 Task: Create a sub task Design and Implement Solution for the task  Improve website accessibility for users with visual impairments in the project TradeWorks , assign it to team member softage.10@softage.net and update the status of the sub task to  At Risk , set the priority of the sub task to Medium.
Action: Mouse moved to (73, 441)
Screenshot: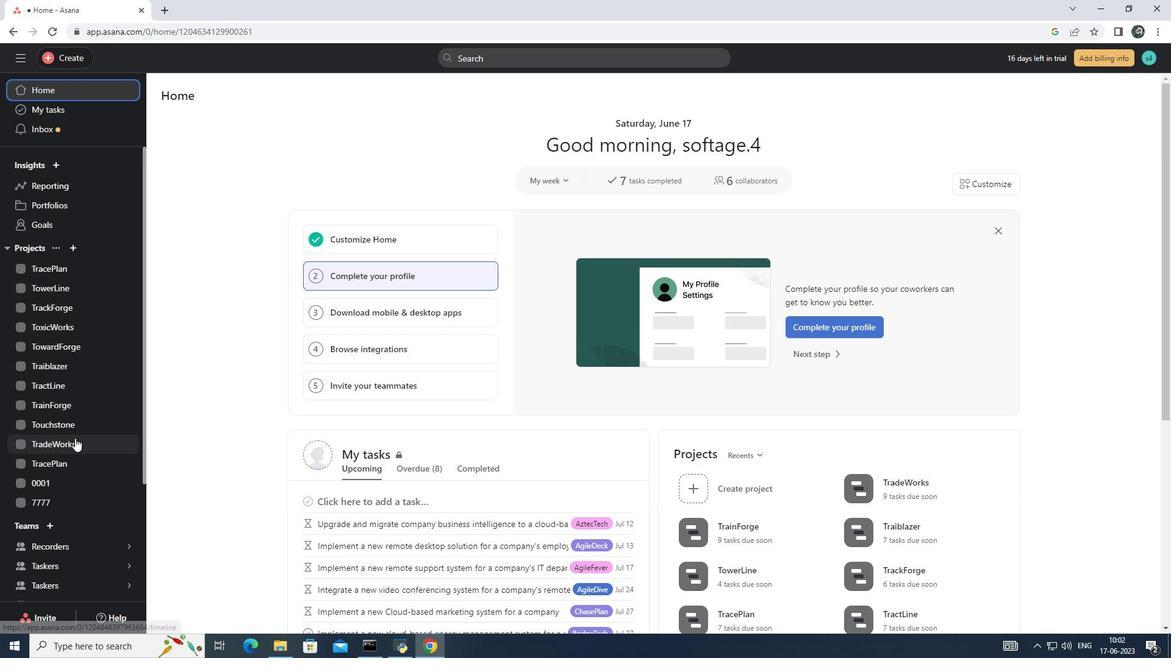 
Action: Mouse pressed left at (73, 441)
Screenshot: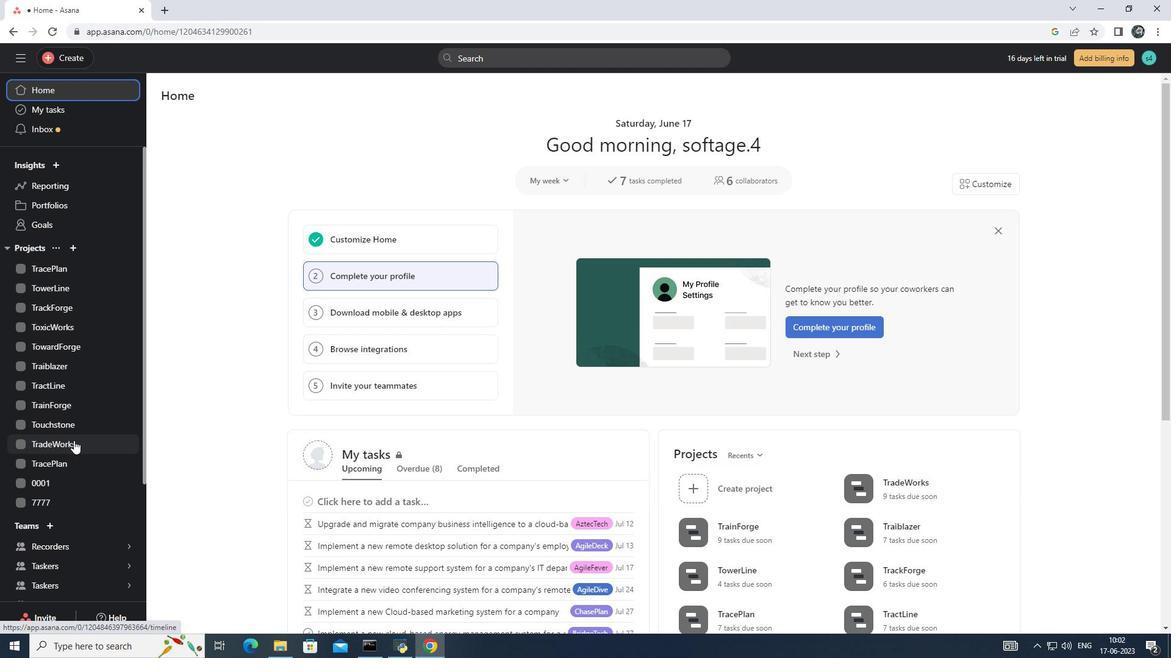 
Action: Mouse moved to (484, 286)
Screenshot: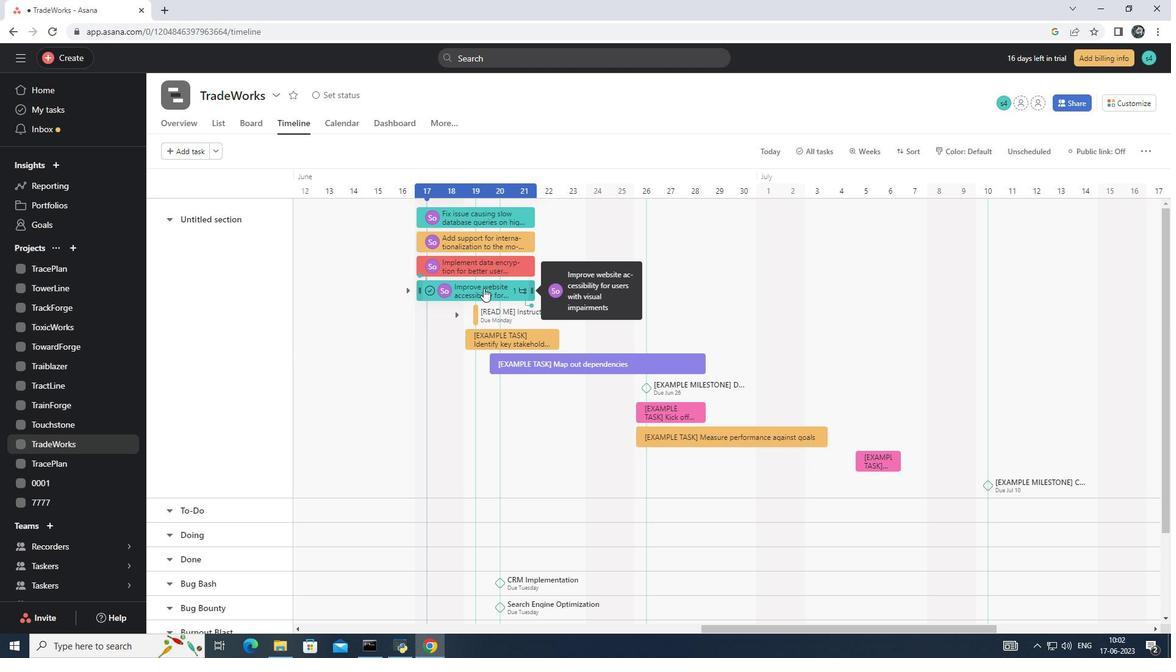 
Action: Mouse pressed left at (484, 286)
Screenshot: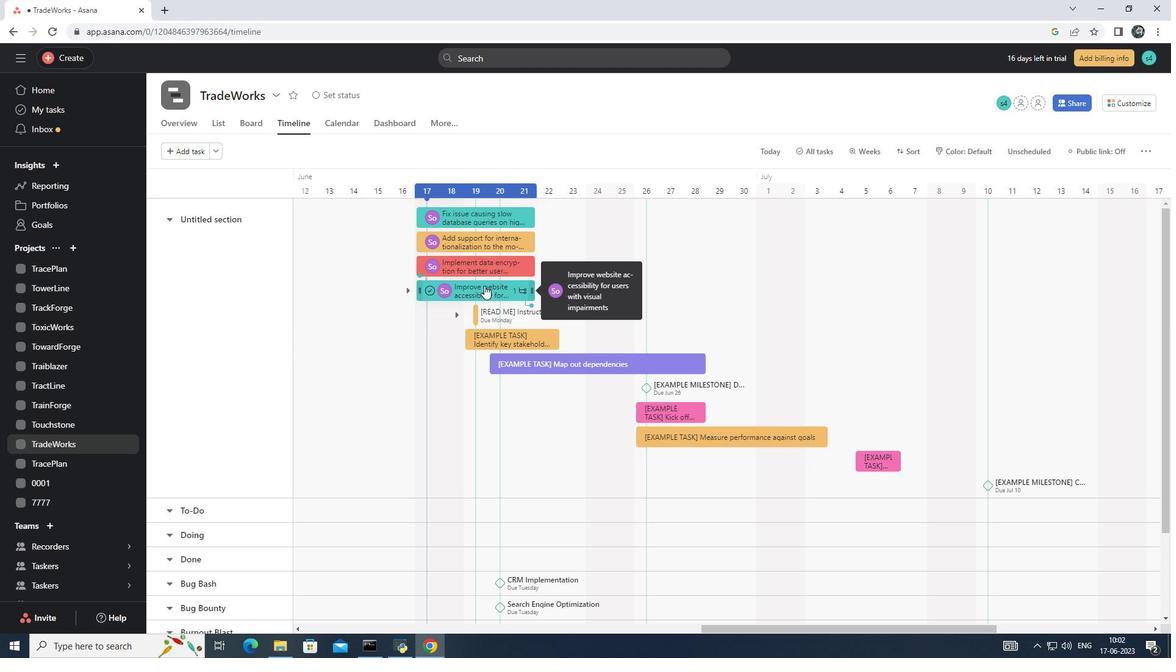 
Action: Mouse moved to (854, 502)
Screenshot: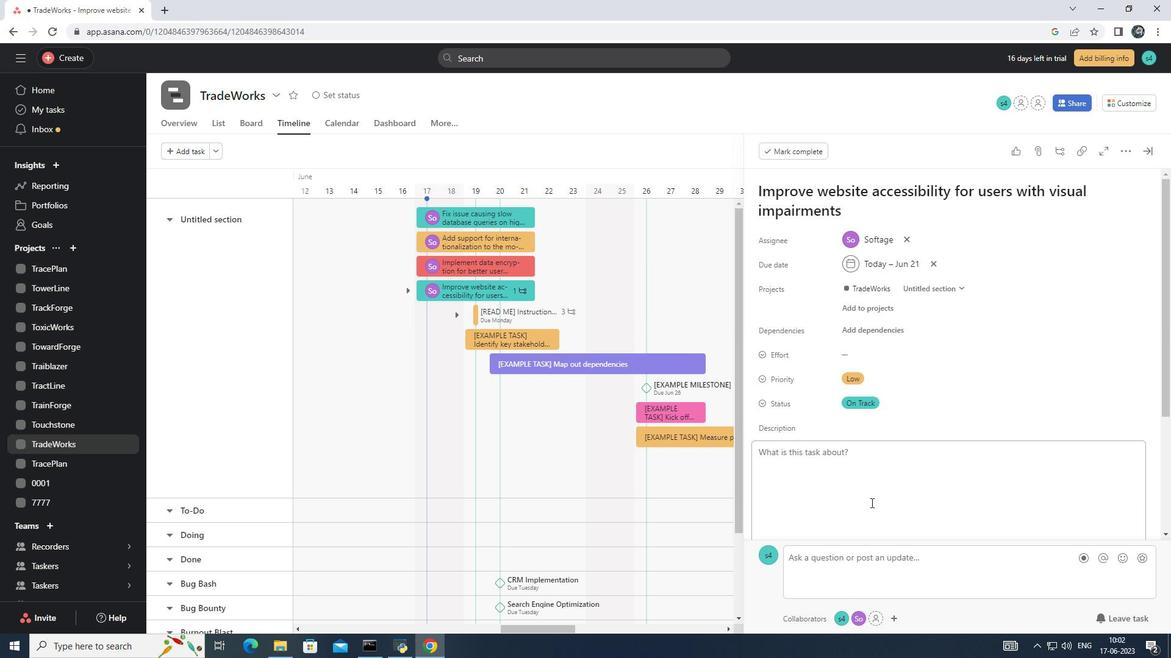 
Action: Mouse scrolled (854, 502) with delta (0, 0)
Screenshot: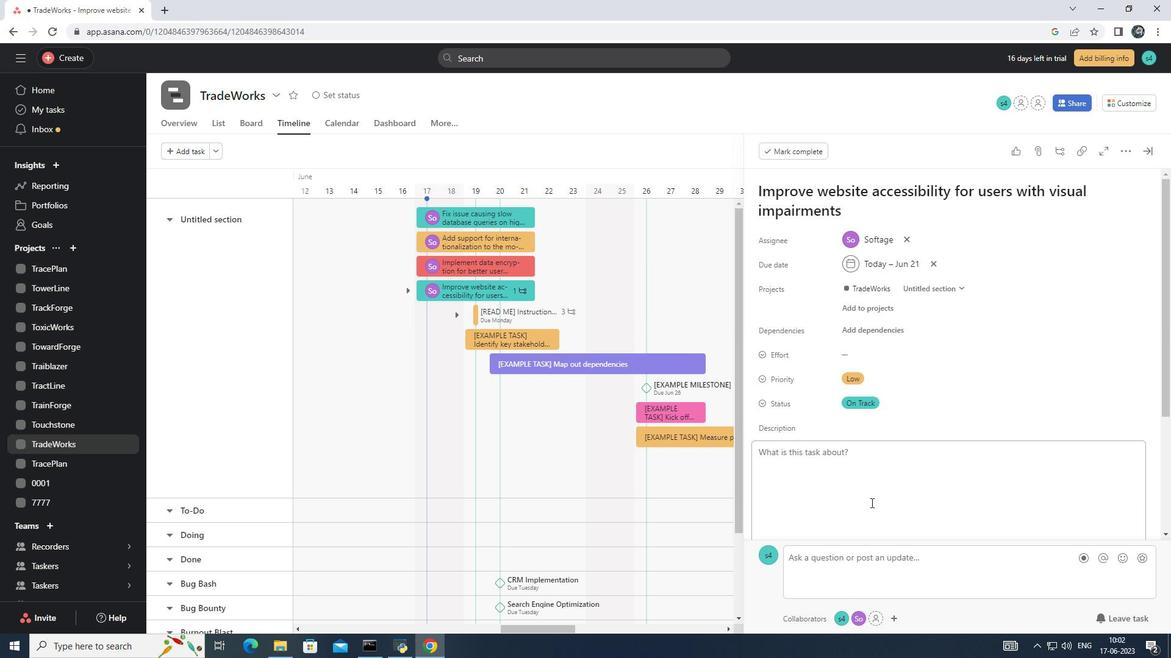 
Action: Mouse moved to (854, 502)
Screenshot: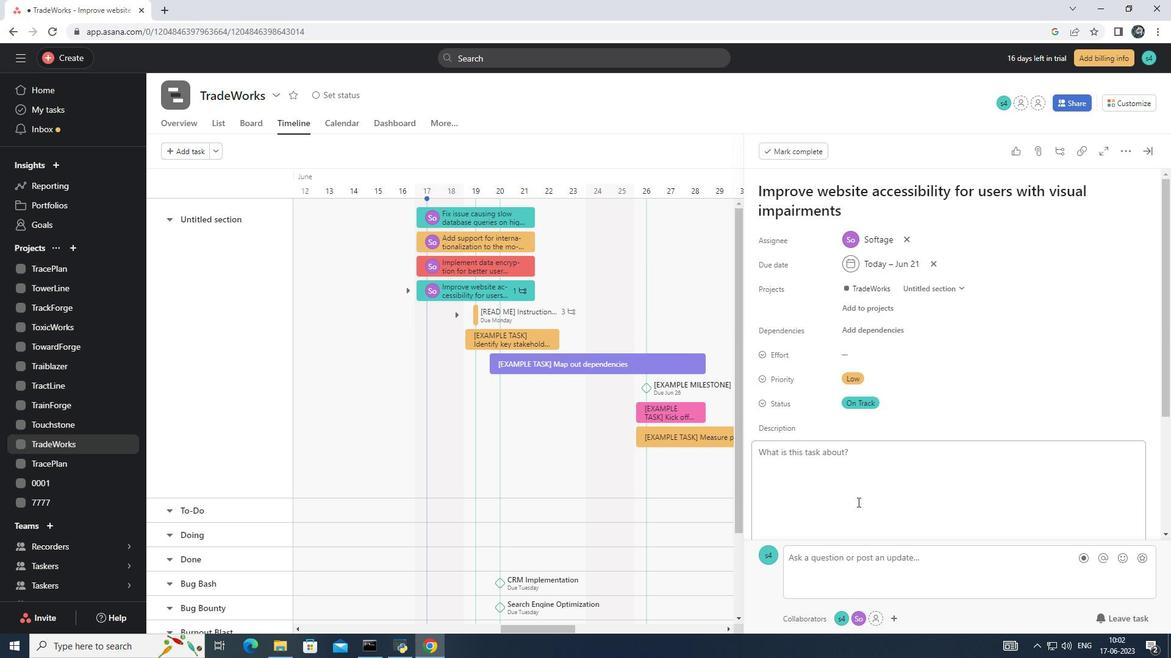 
Action: Mouse scrolled (854, 502) with delta (0, 0)
Screenshot: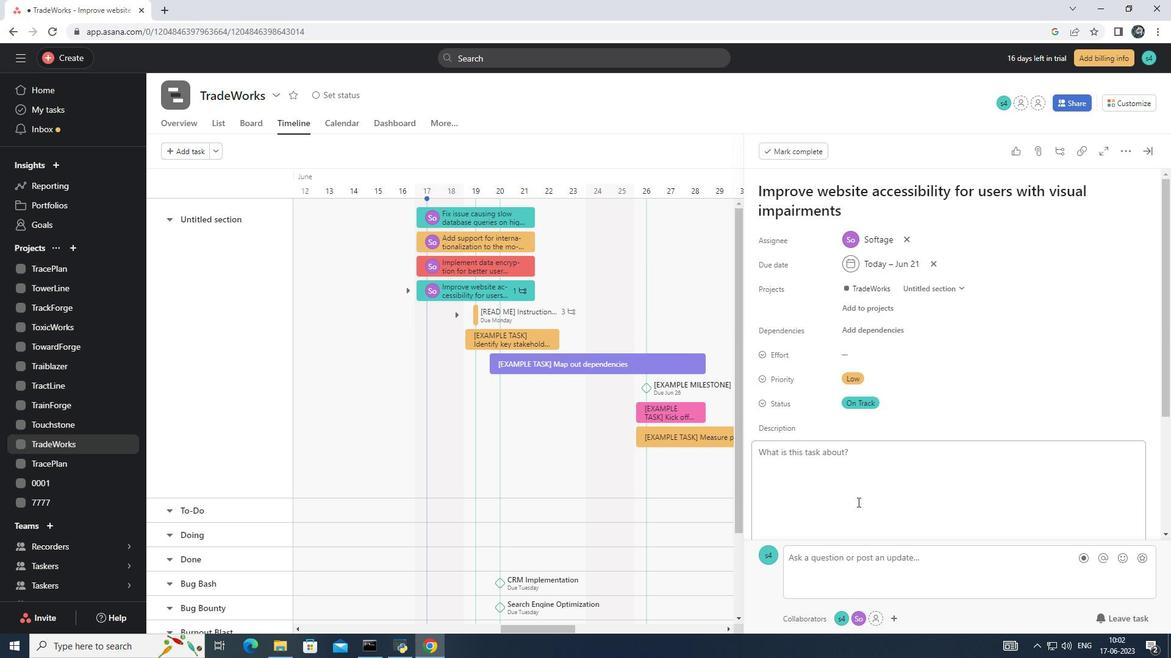 
Action: Mouse moved to (849, 497)
Screenshot: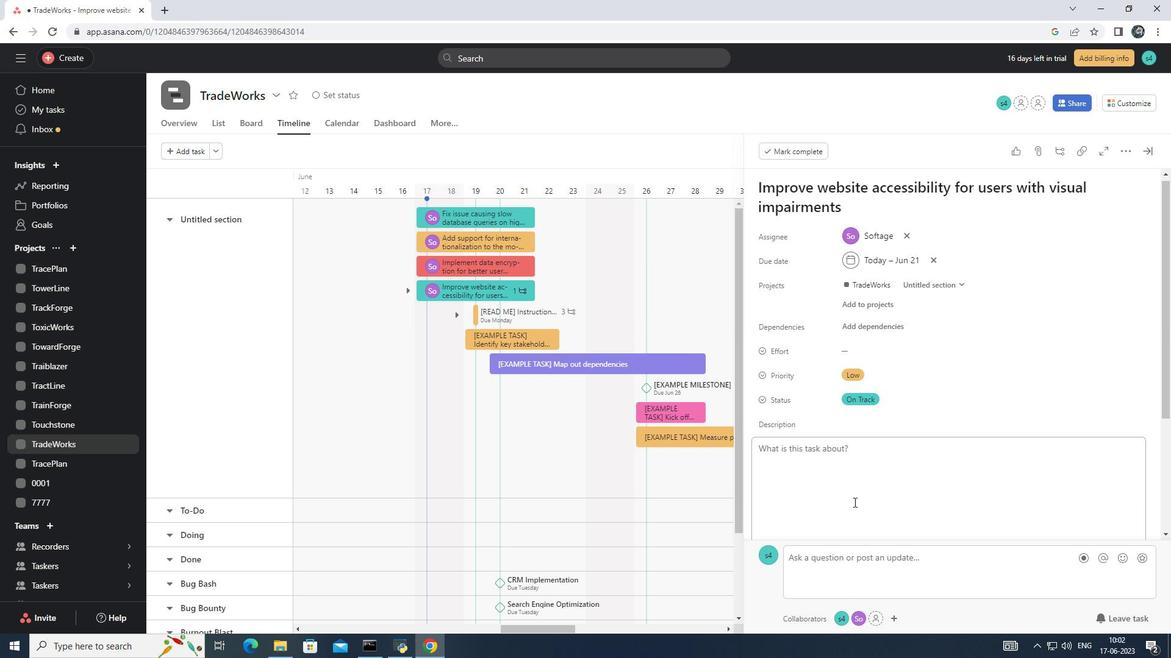 
Action: Mouse scrolled (849, 498) with delta (0, 0)
Screenshot: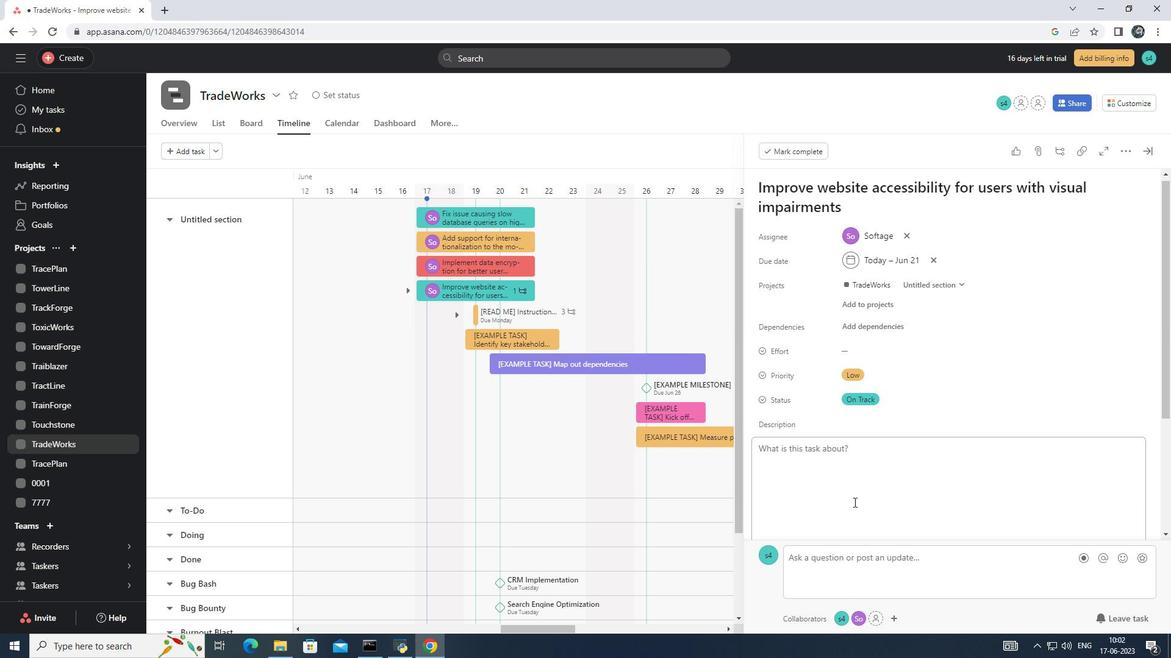 
Action: Mouse moved to (785, 441)
Screenshot: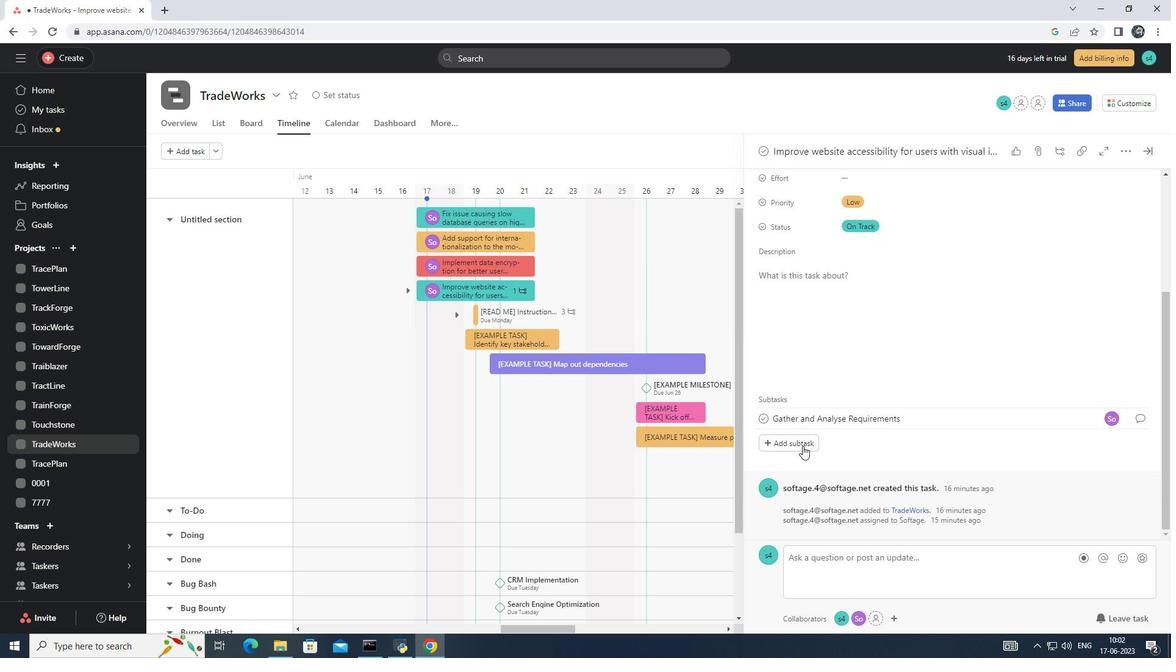 
Action: Mouse pressed left at (785, 441)
Screenshot: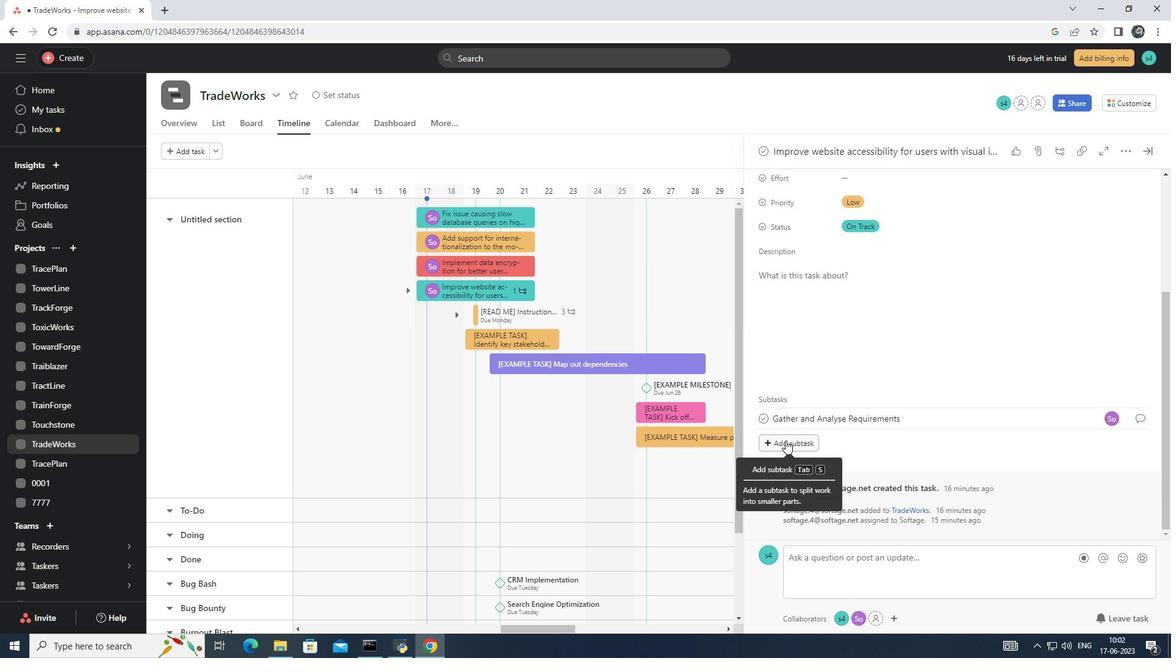 
Action: Mouse moved to (799, 419)
Screenshot: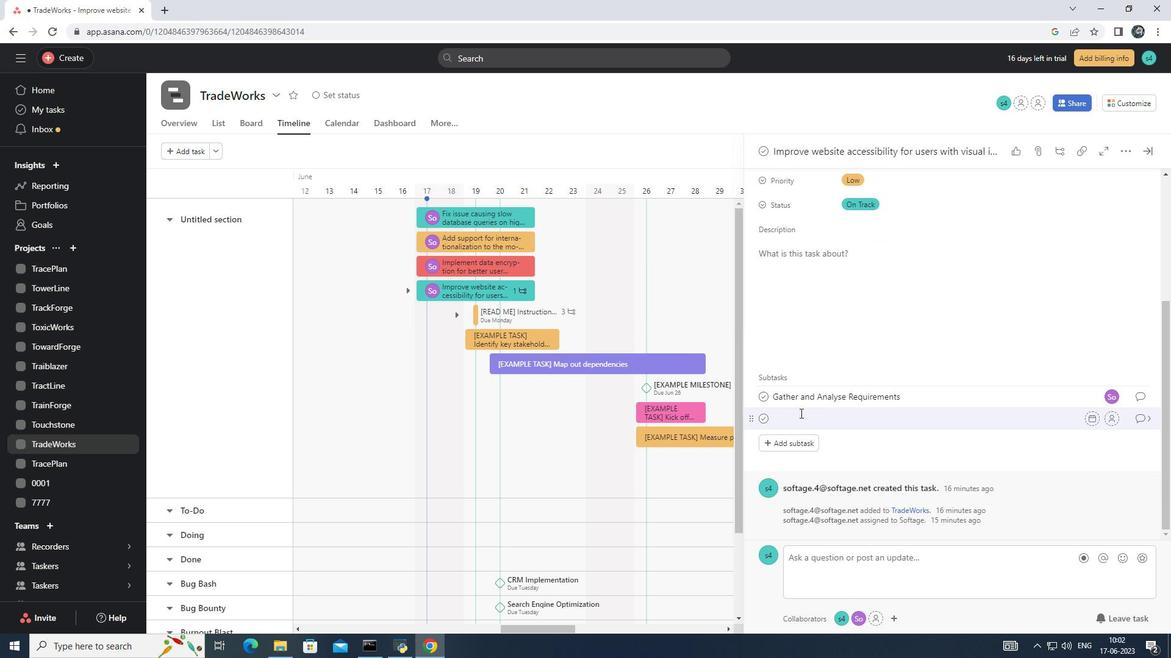 
Action: Mouse pressed left at (799, 419)
Screenshot: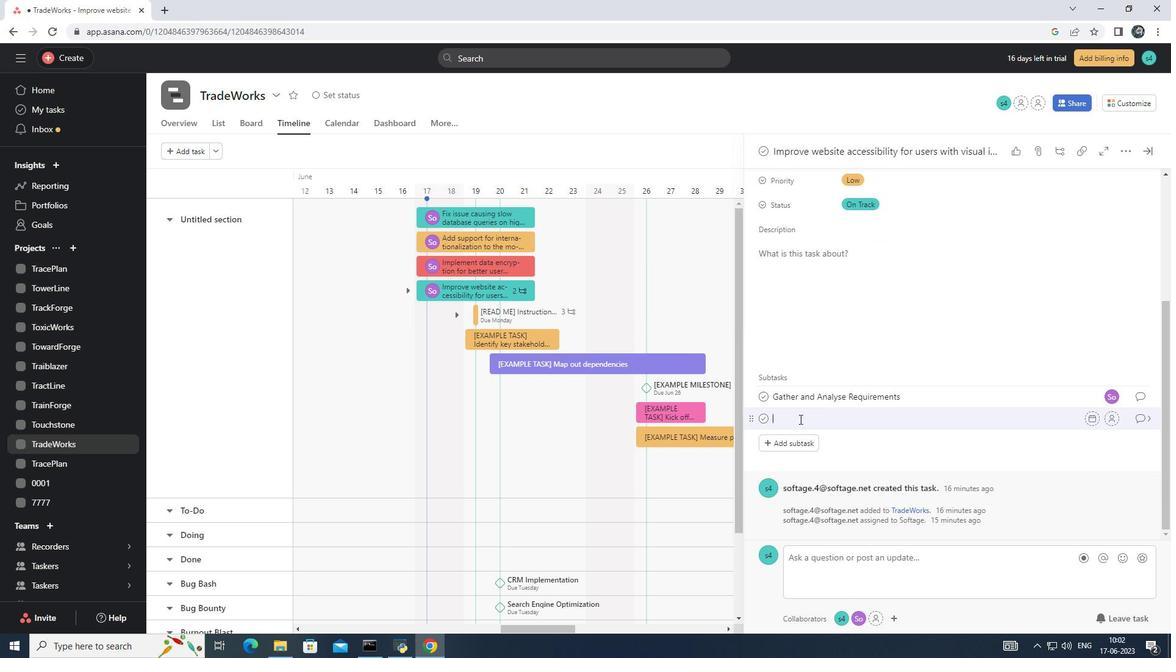 
Action: Key pressed <Key.shift>Design<Key.space>and<Key.space><Key.shift>Implement<Key.space><Key.shift>Solution
Screenshot: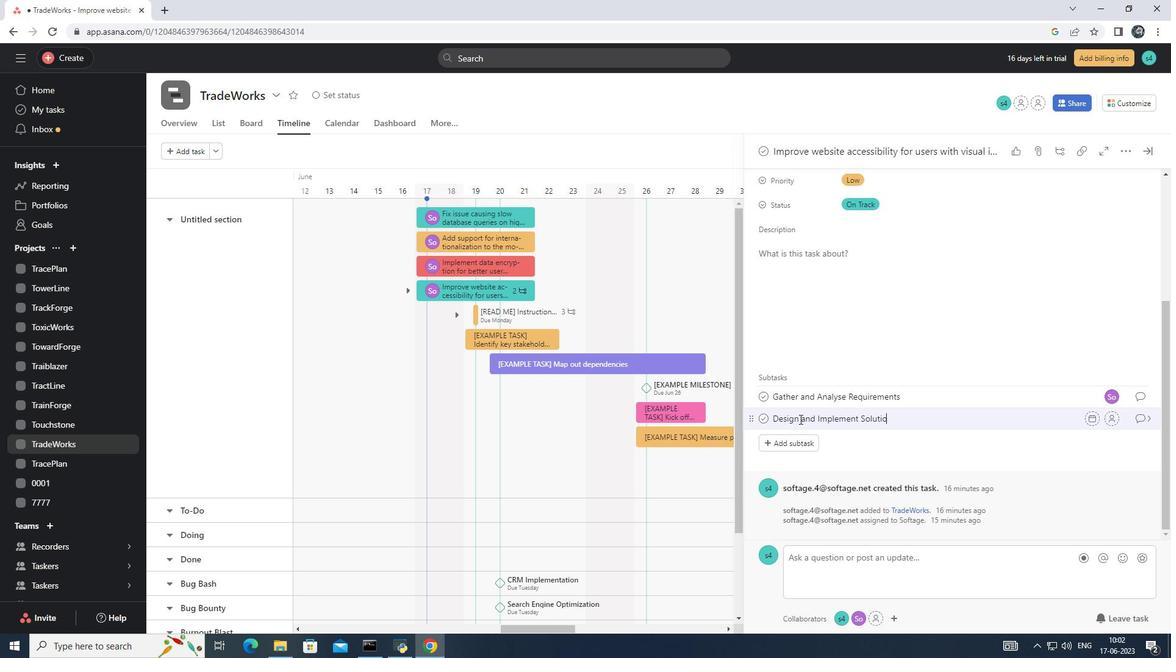 
Action: Mouse moved to (1114, 419)
Screenshot: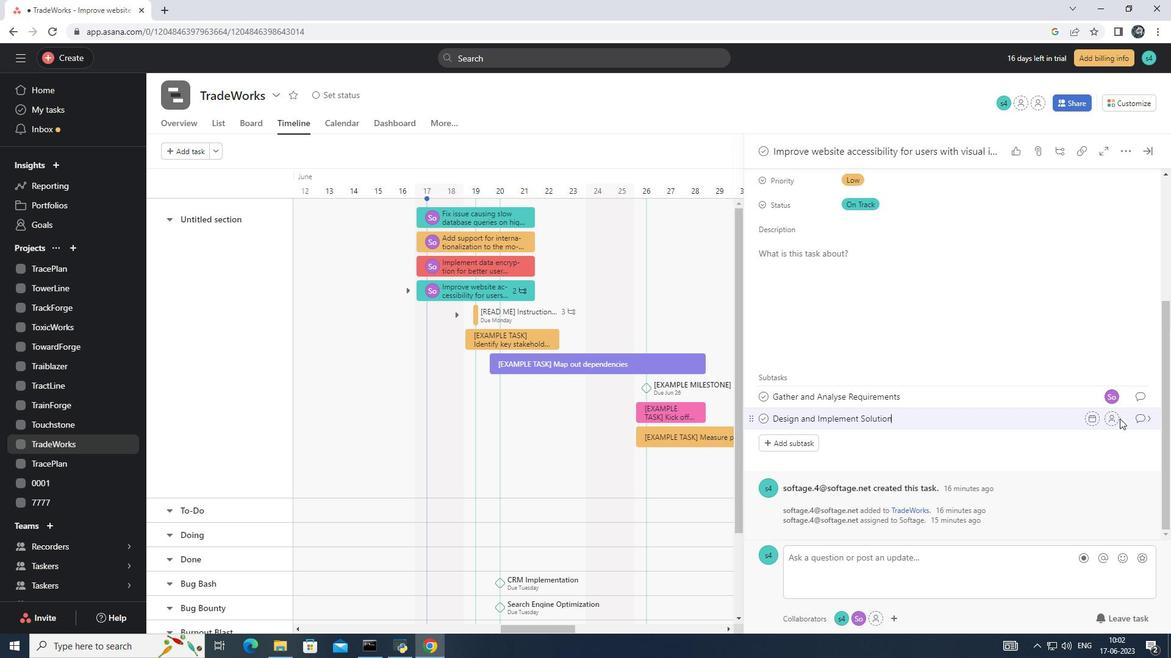 
Action: Mouse pressed left at (1114, 419)
Screenshot: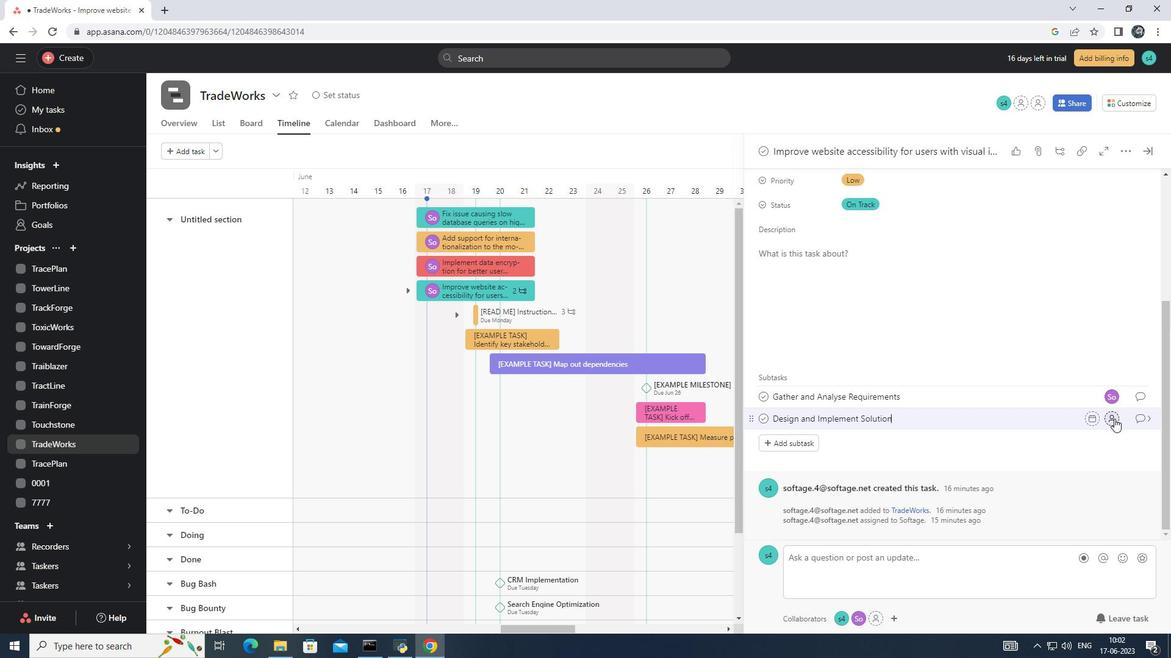 
Action: Mouse moved to (970, 474)
Screenshot: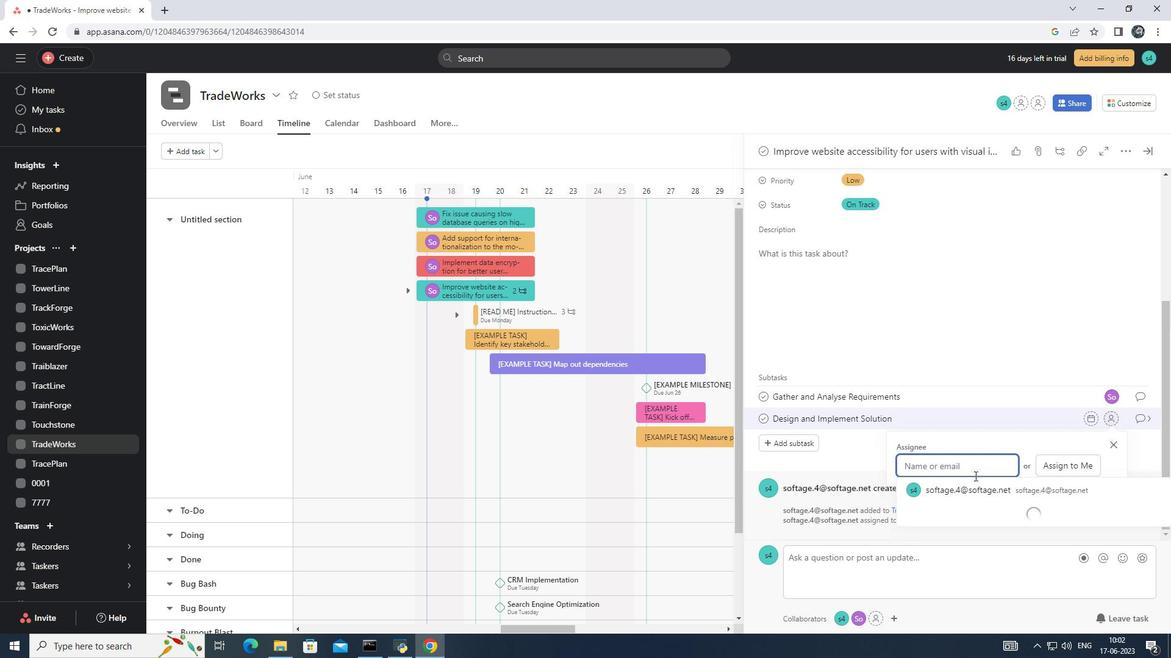 
Action: Key pressed softage.10<Key.enter>
Screenshot: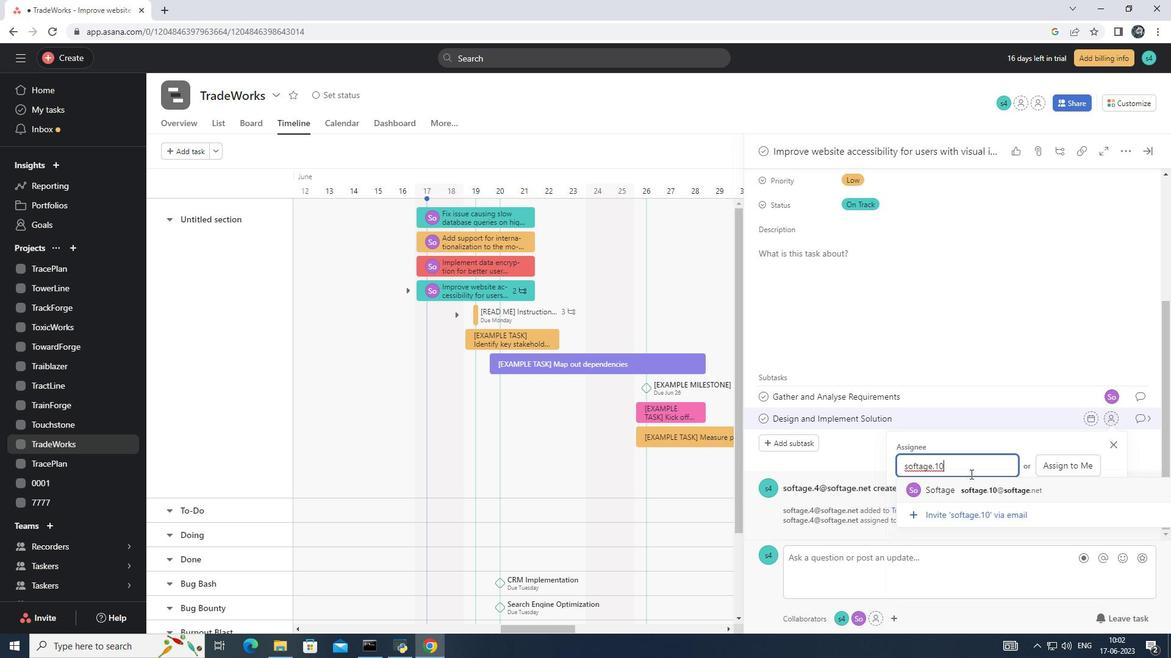 
Action: Mouse moved to (1149, 418)
Screenshot: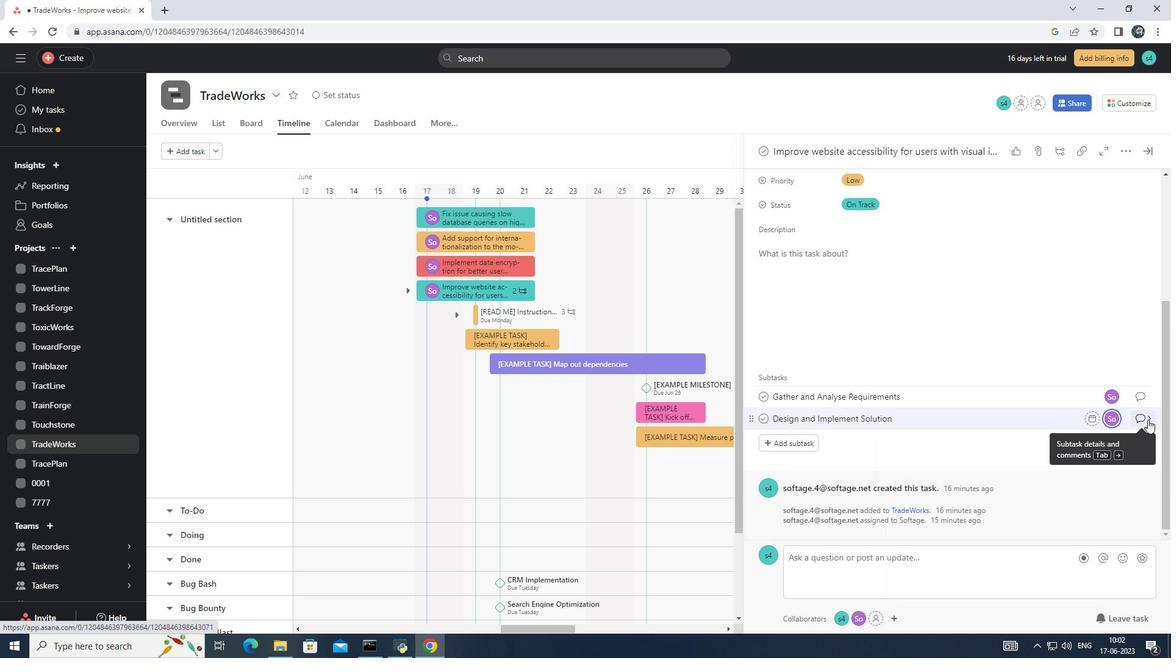 
Action: Mouse pressed left at (1149, 418)
Screenshot: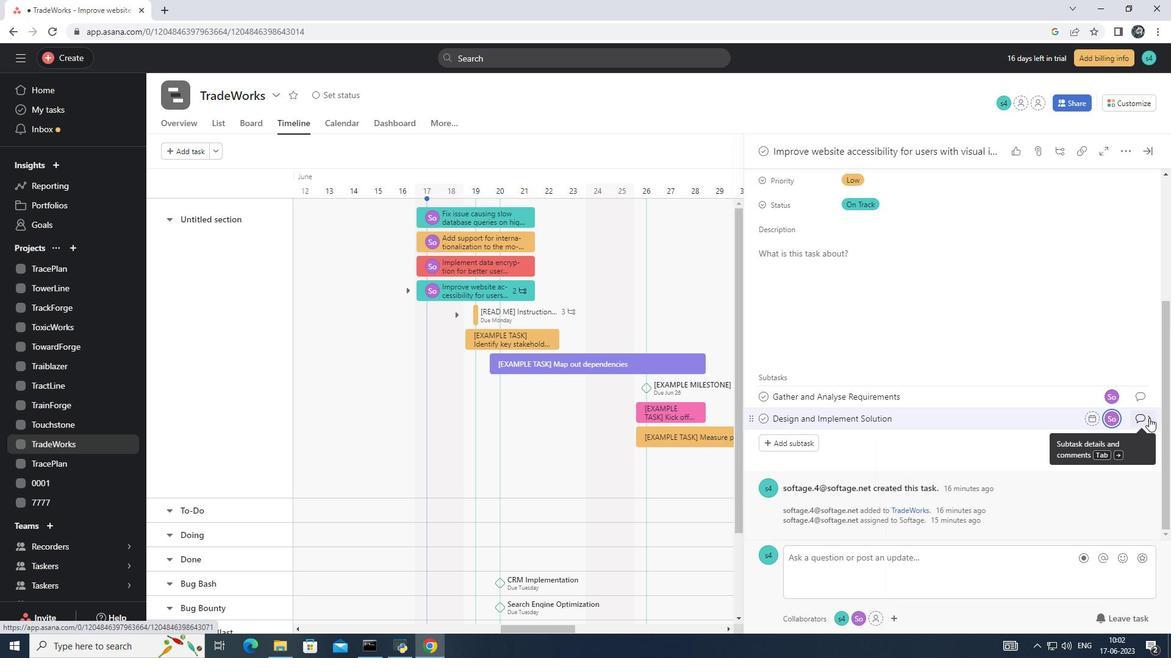 
Action: Mouse moved to (784, 320)
Screenshot: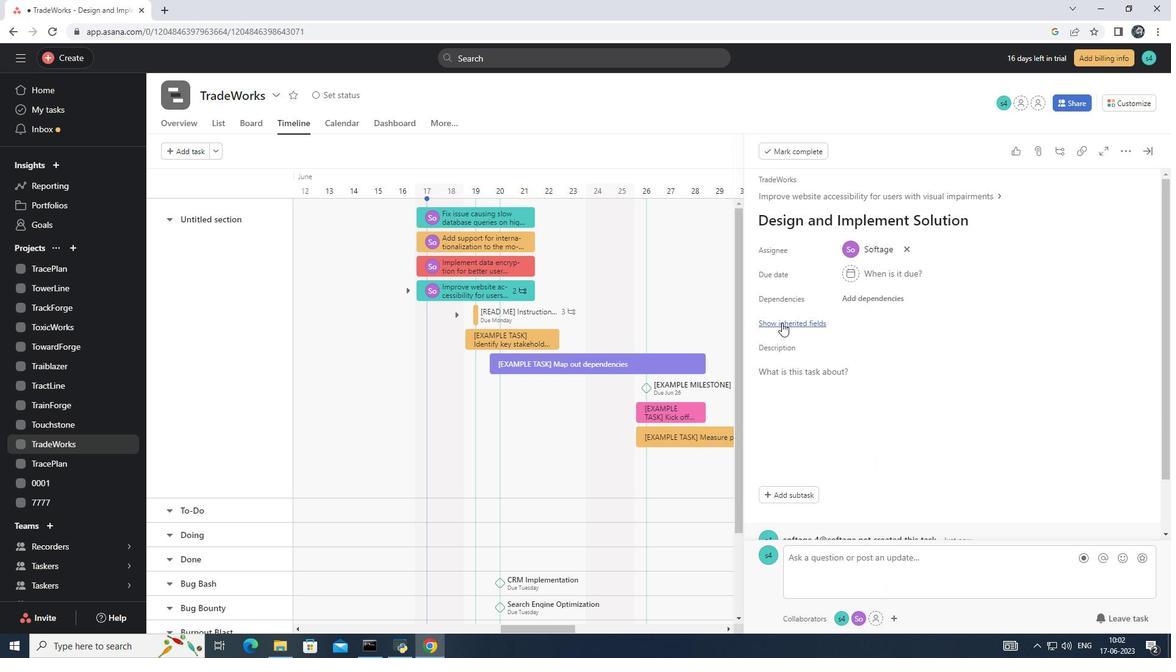 
Action: Mouse pressed left at (784, 320)
Screenshot: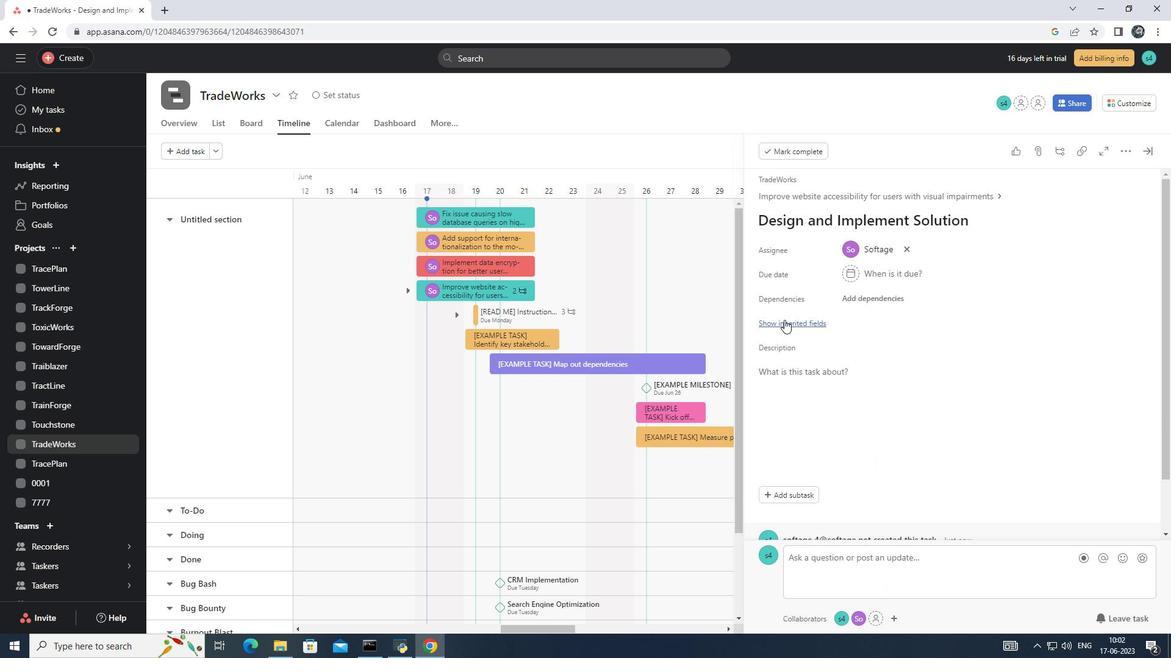 
Action: Mouse moved to (860, 396)
Screenshot: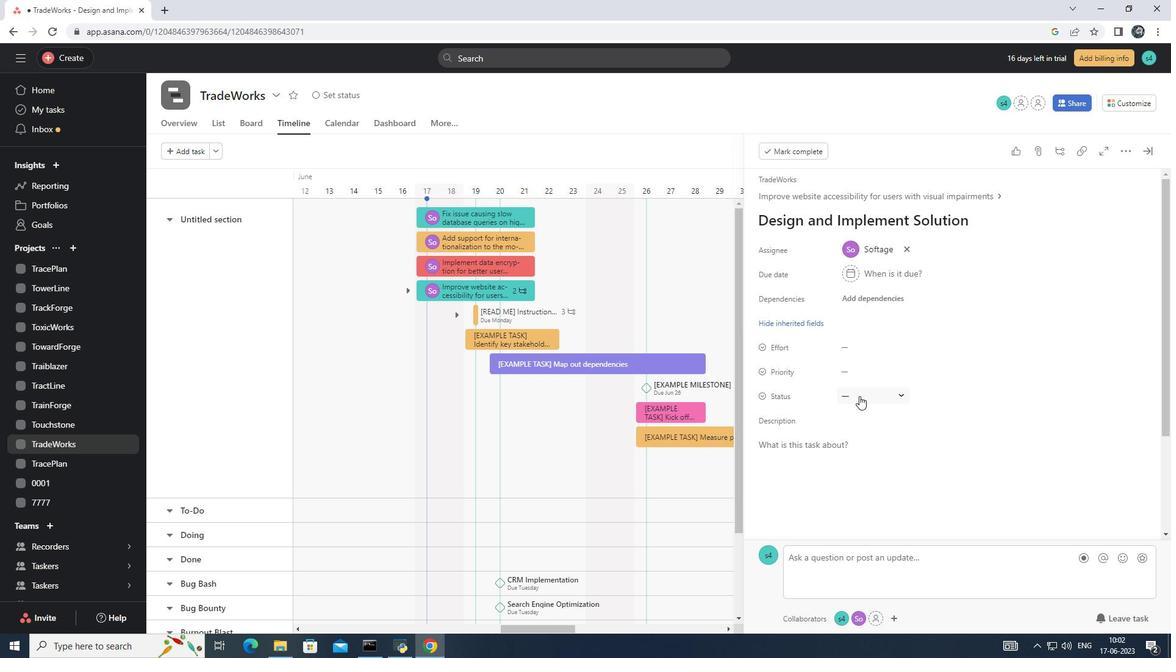 
Action: Mouse pressed left at (860, 396)
Screenshot: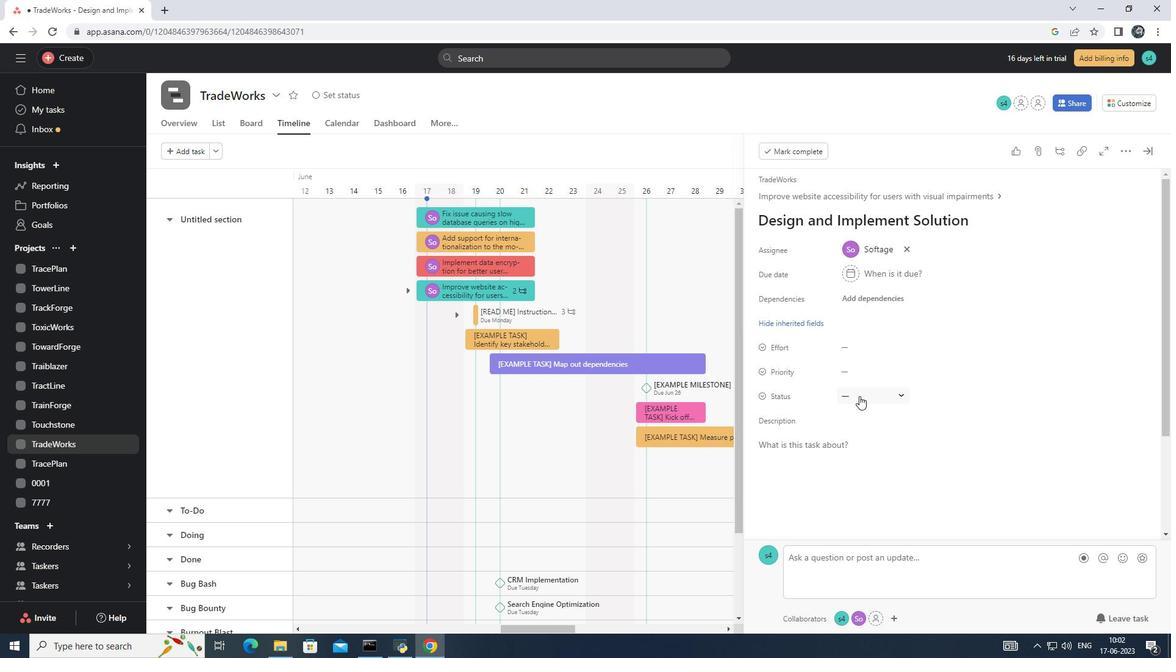 
Action: Mouse moved to (921, 460)
Screenshot: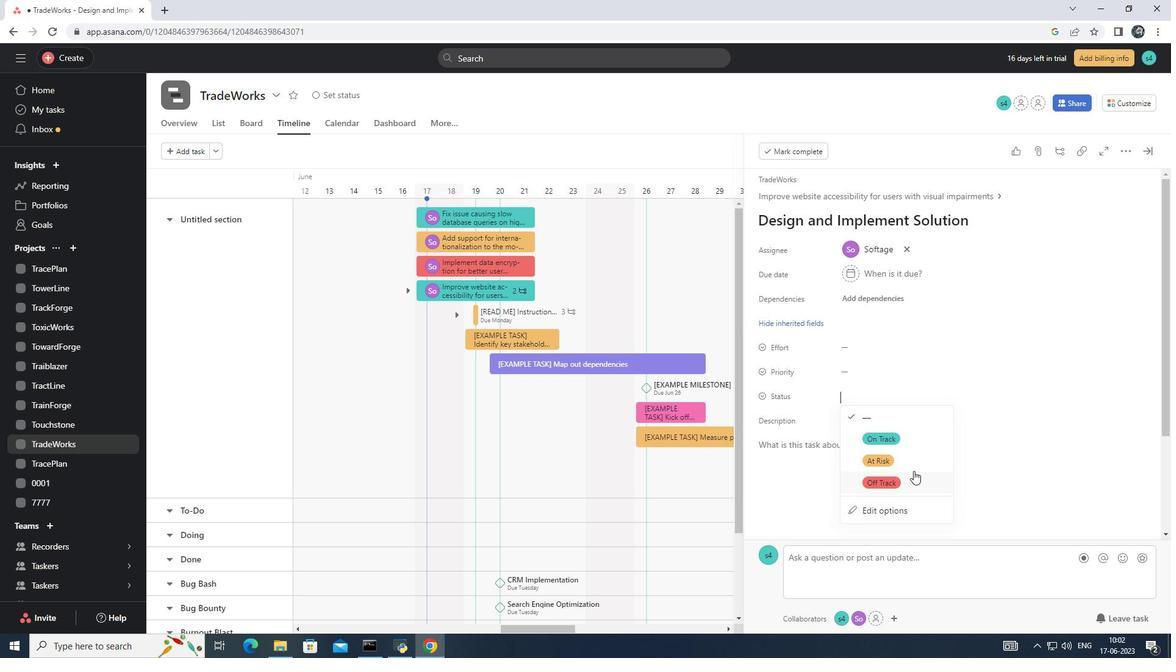
Action: Mouse pressed left at (921, 460)
Screenshot: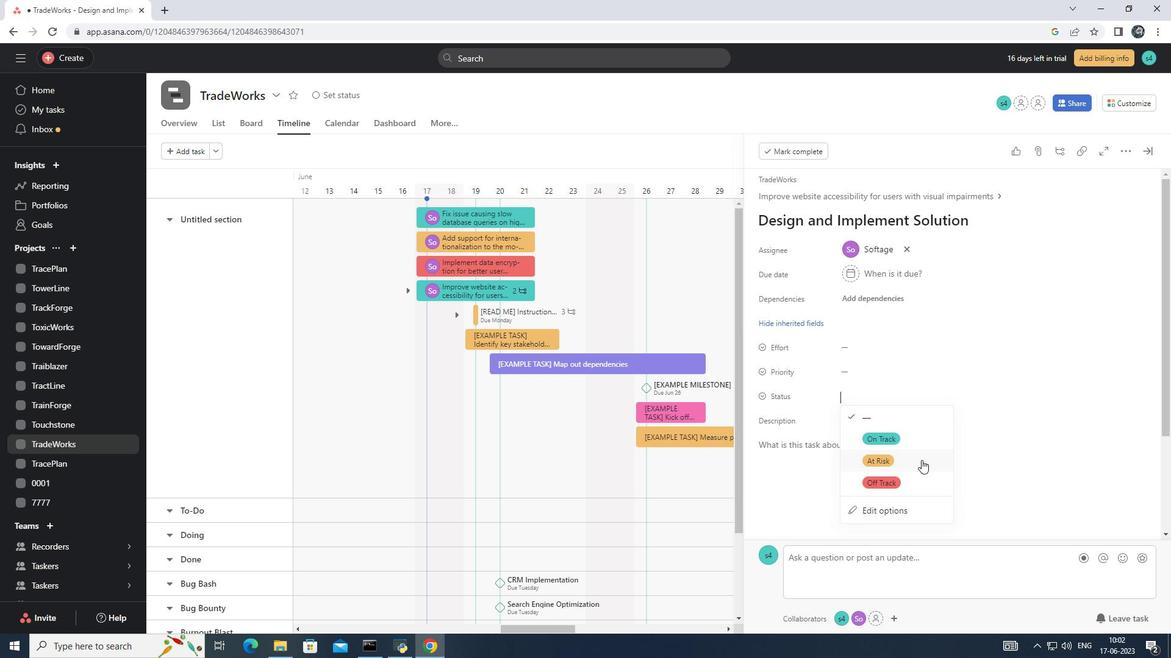 
Action: Mouse moved to (885, 369)
Screenshot: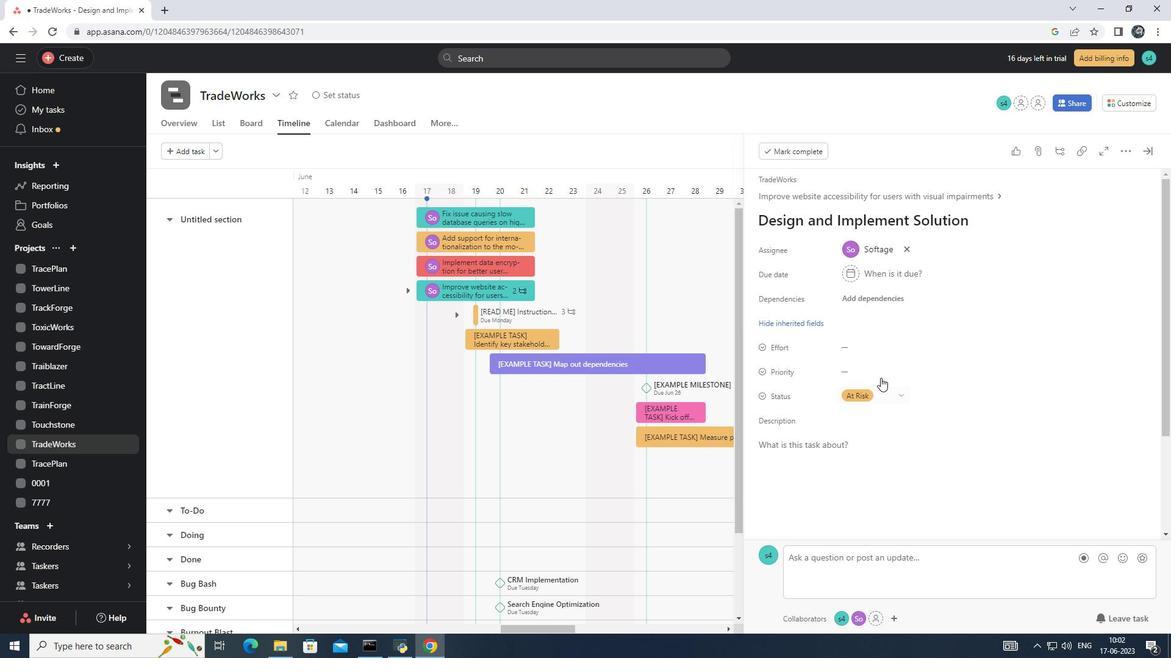 
Action: Mouse pressed left at (885, 369)
Screenshot: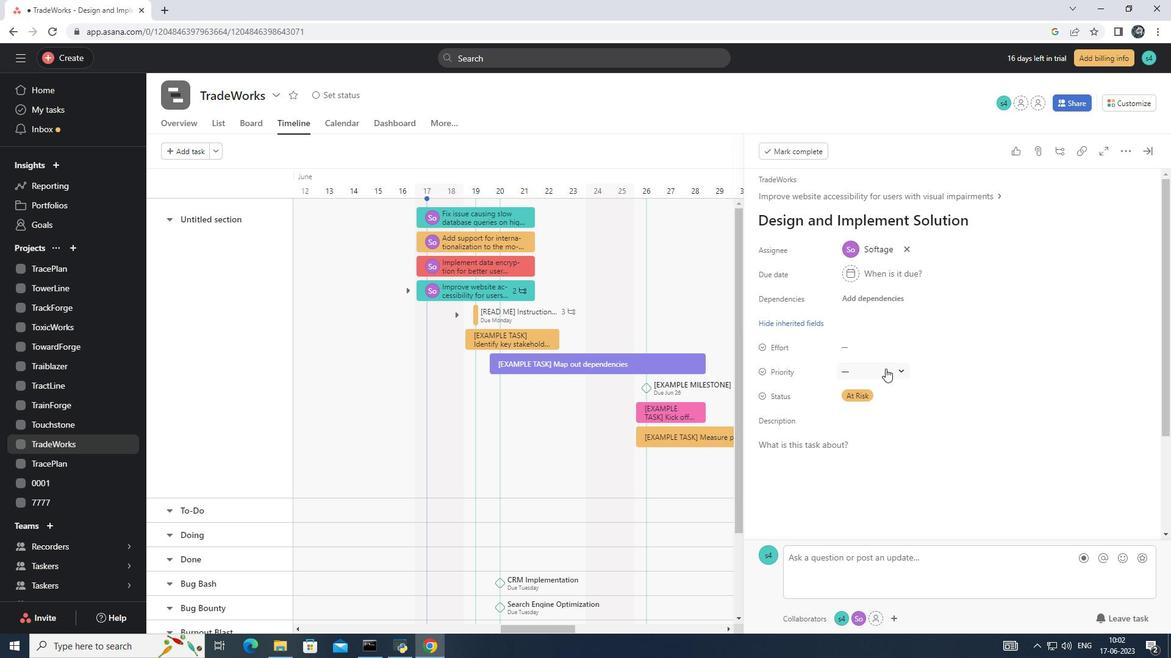 
Action: Mouse moved to (913, 431)
Screenshot: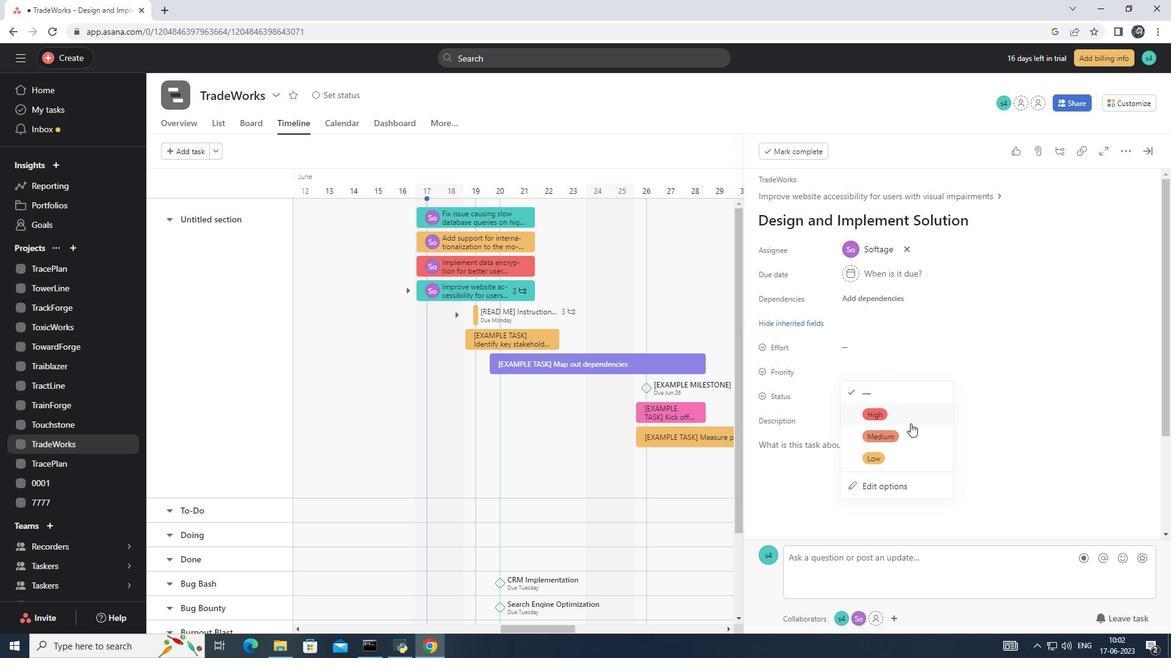
Action: Mouse pressed left at (913, 431)
Screenshot: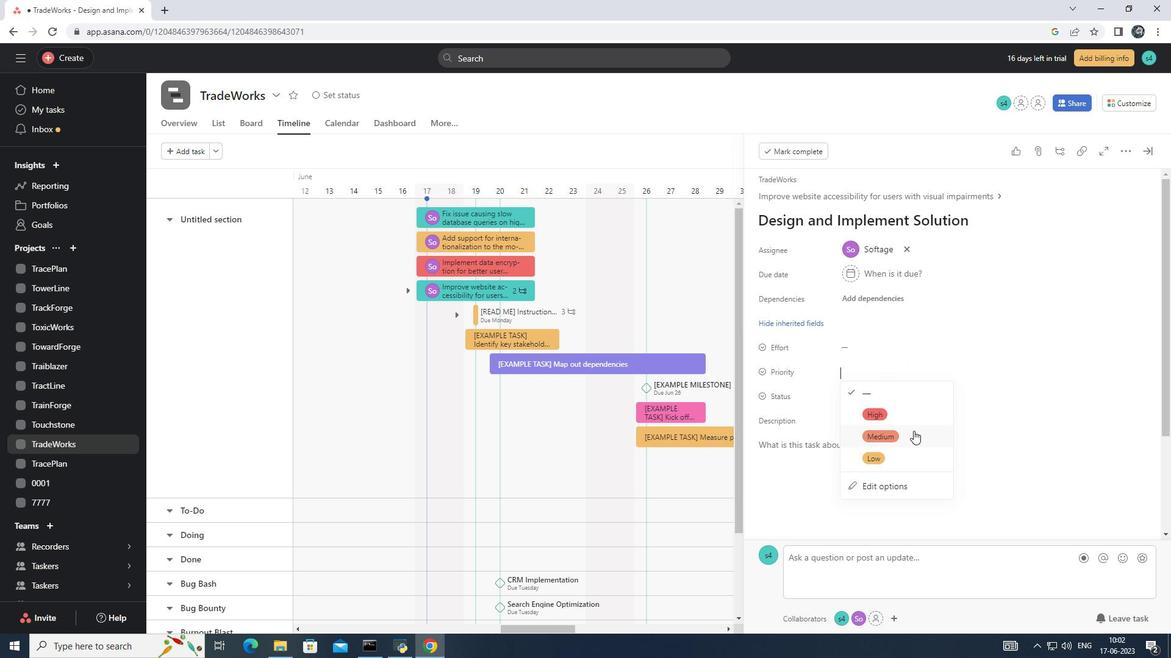 
